 Task: Toggle the audio filter "Sound Delay".
Action: Mouse moved to (130, 18)
Screenshot: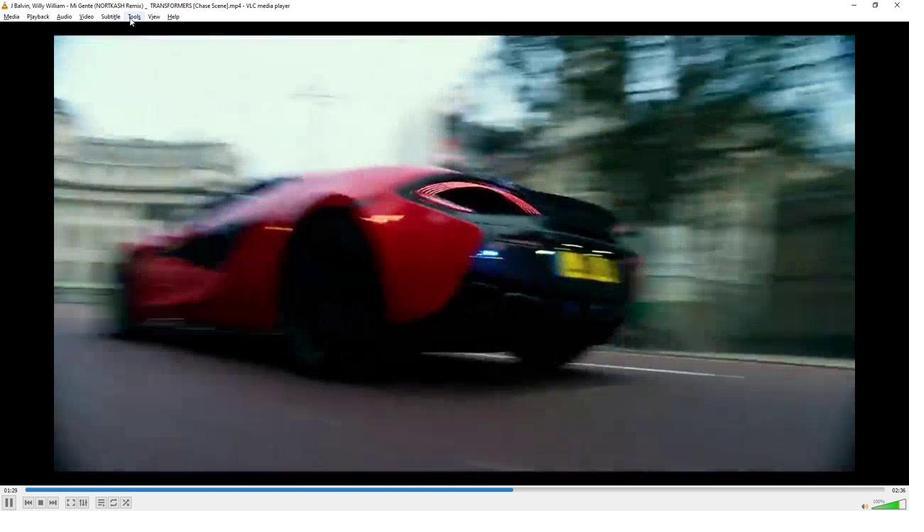
Action: Mouse pressed left at (130, 18)
Screenshot: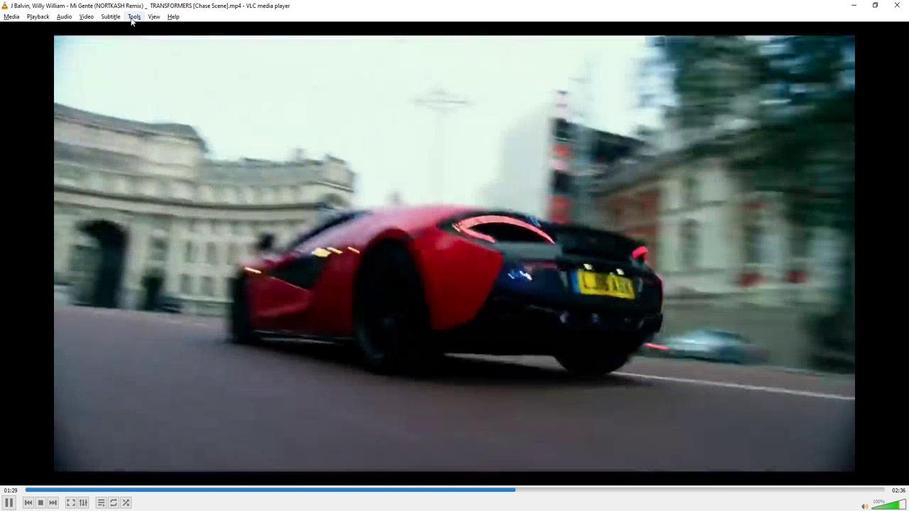
Action: Mouse moved to (161, 127)
Screenshot: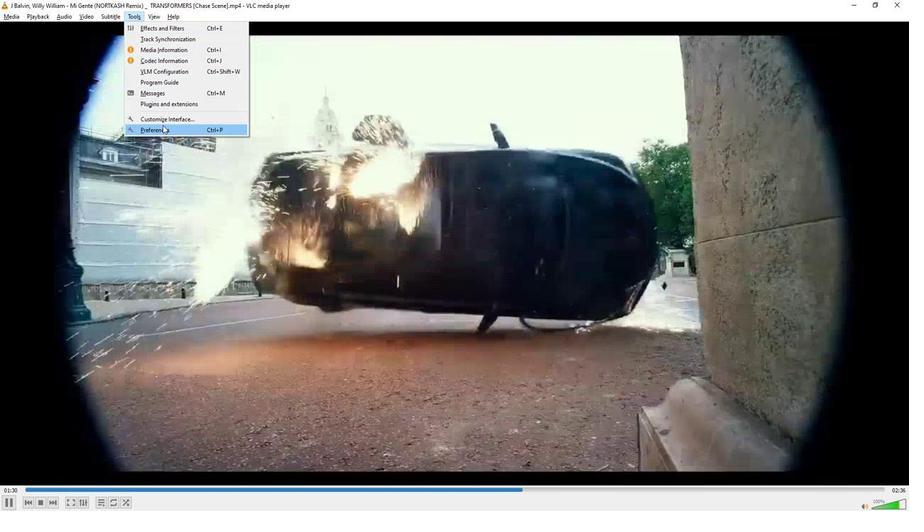 
Action: Mouse pressed left at (161, 127)
Screenshot: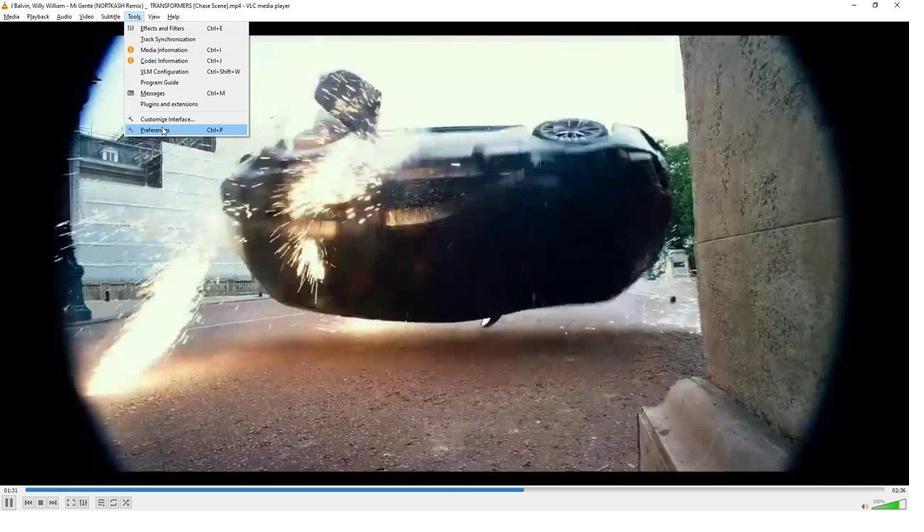 
Action: Mouse moved to (264, 385)
Screenshot: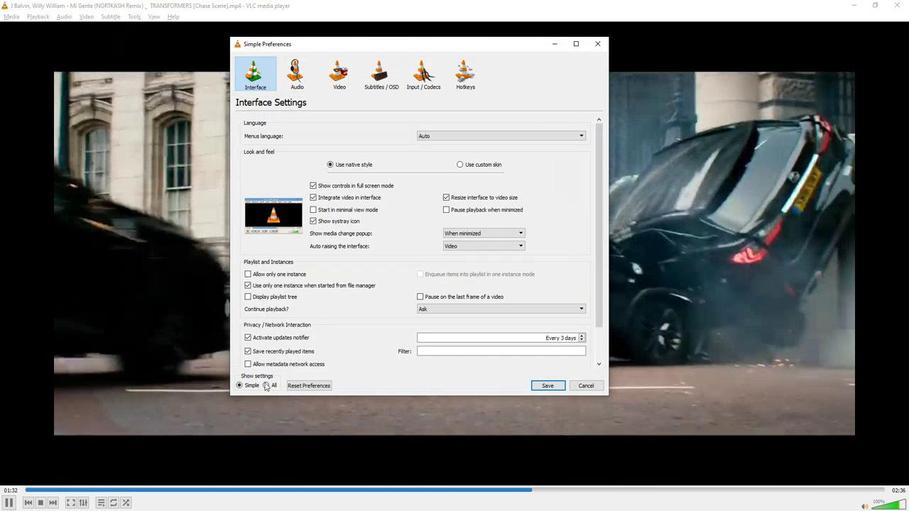 
Action: Mouse pressed left at (264, 385)
Screenshot: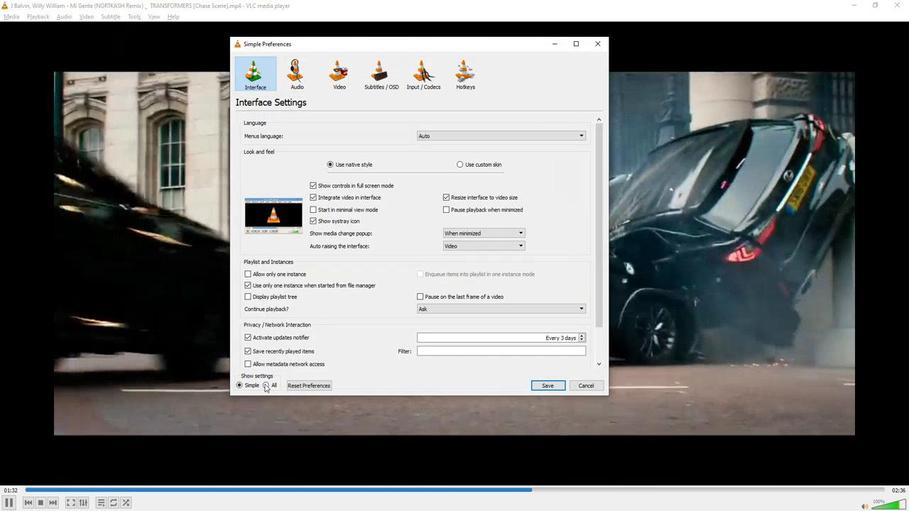 
Action: Mouse moved to (284, 172)
Screenshot: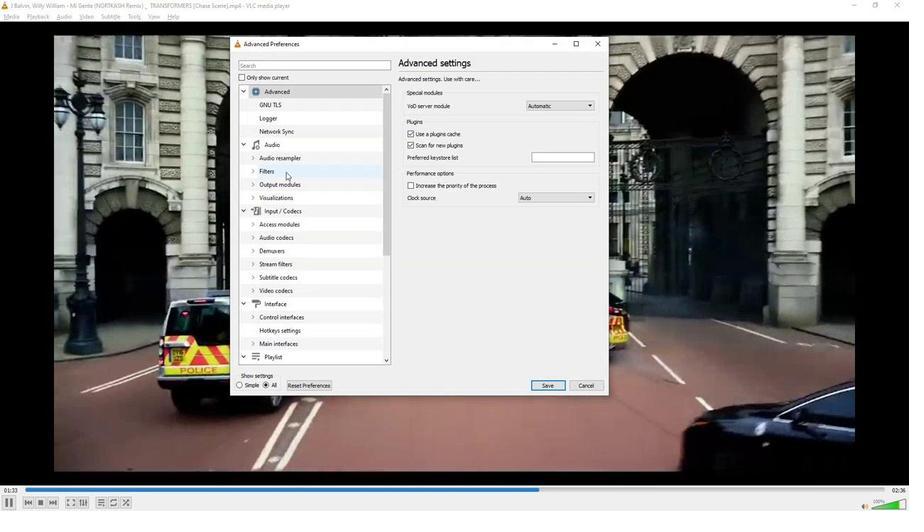 
Action: Mouse pressed left at (284, 172)
Screenshot: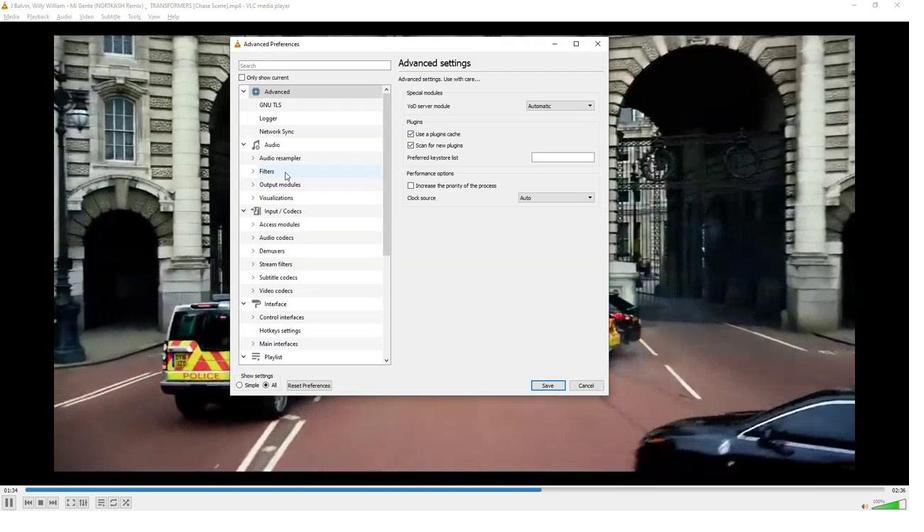
Action: Mouse moved to (414, 184)
Screenshot: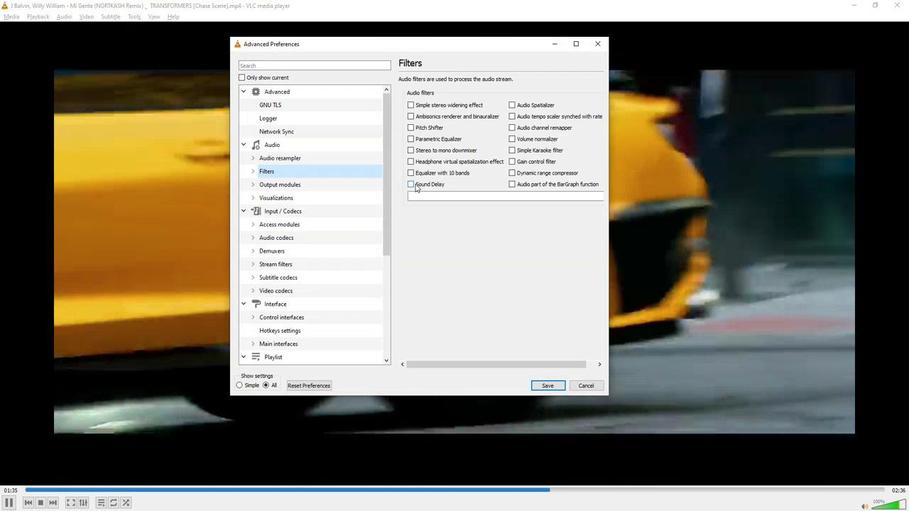 
Action: Mouse pressed left at (414, 184)
Screenshot: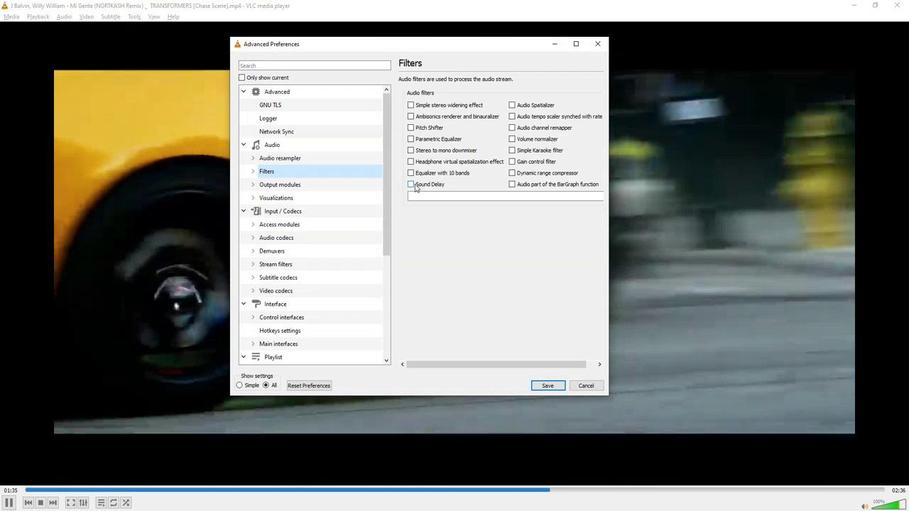 
Action: Mouse moved to (415, 258)
Screenshot: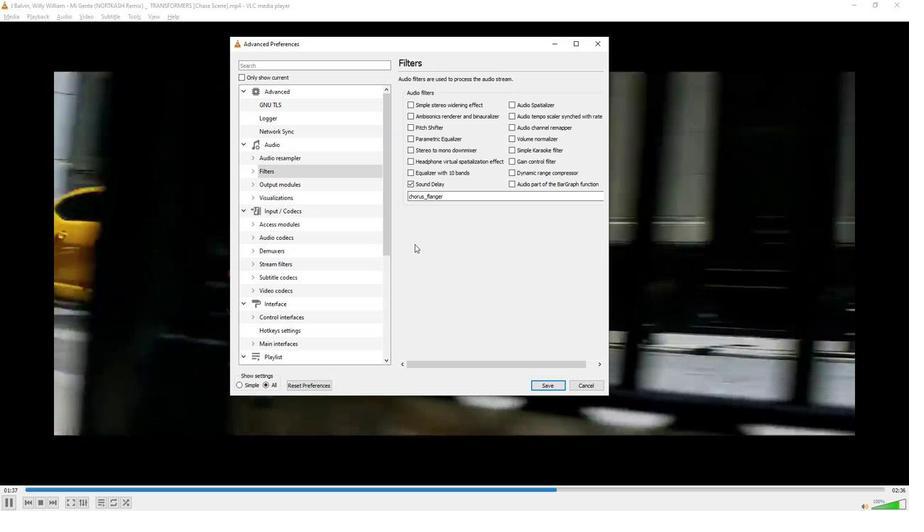 
